 Task: Add Natrol Water Pill to the cart.
Action: Mouse moved to (259, 128)
Screenshot: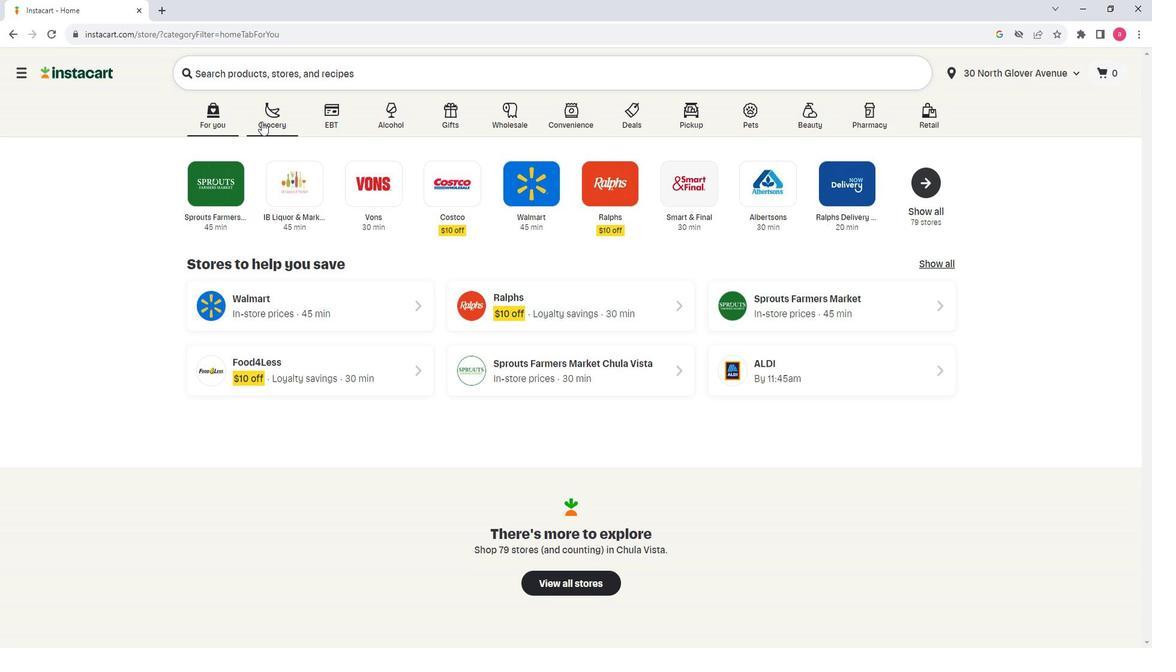 
Action: Mouse pressed left at (259, 128)
Screenshot: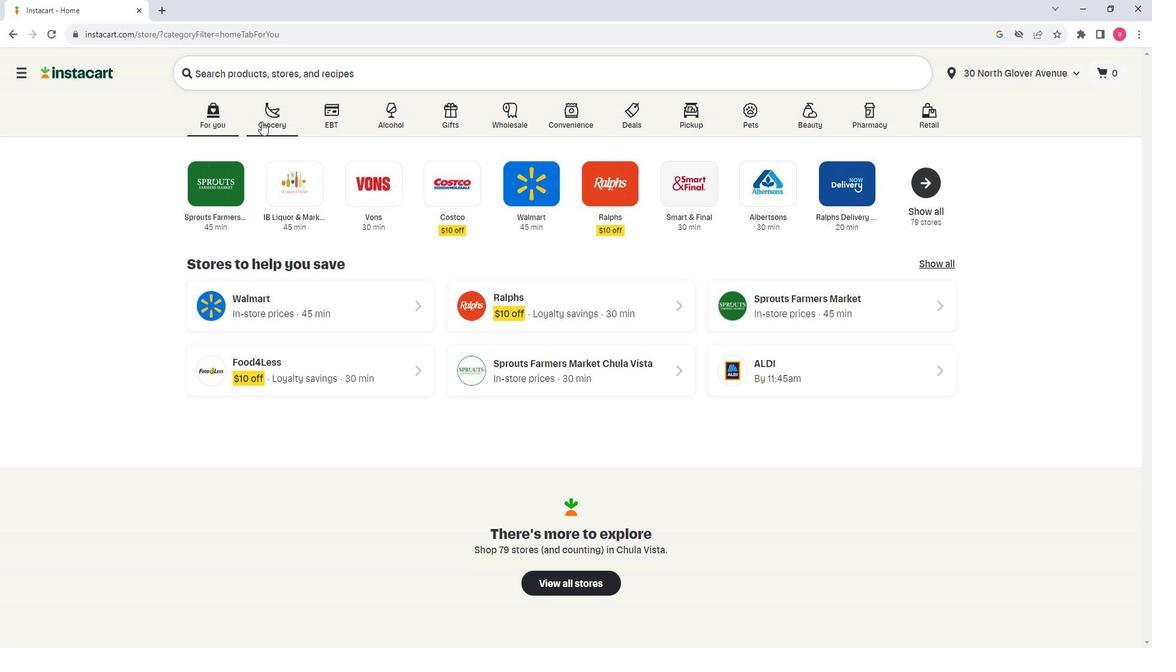 
Action: Mouse moved to (369, 327)
Screenshot: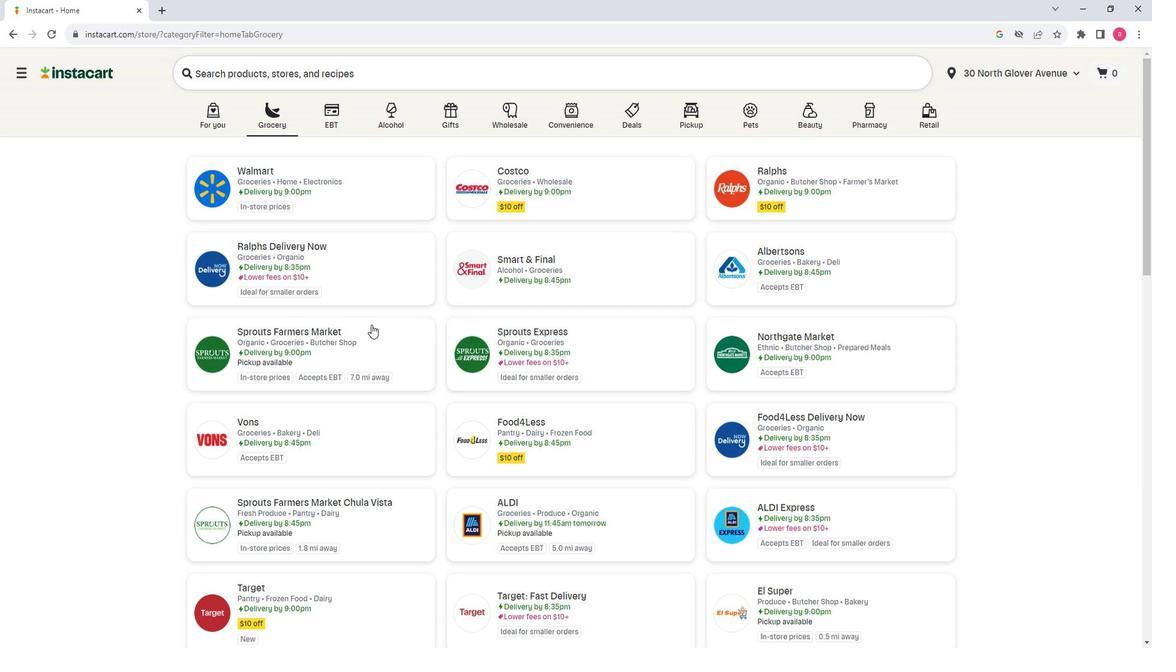 
Action: Mouse pressed left at (369, 327)
Screenshot: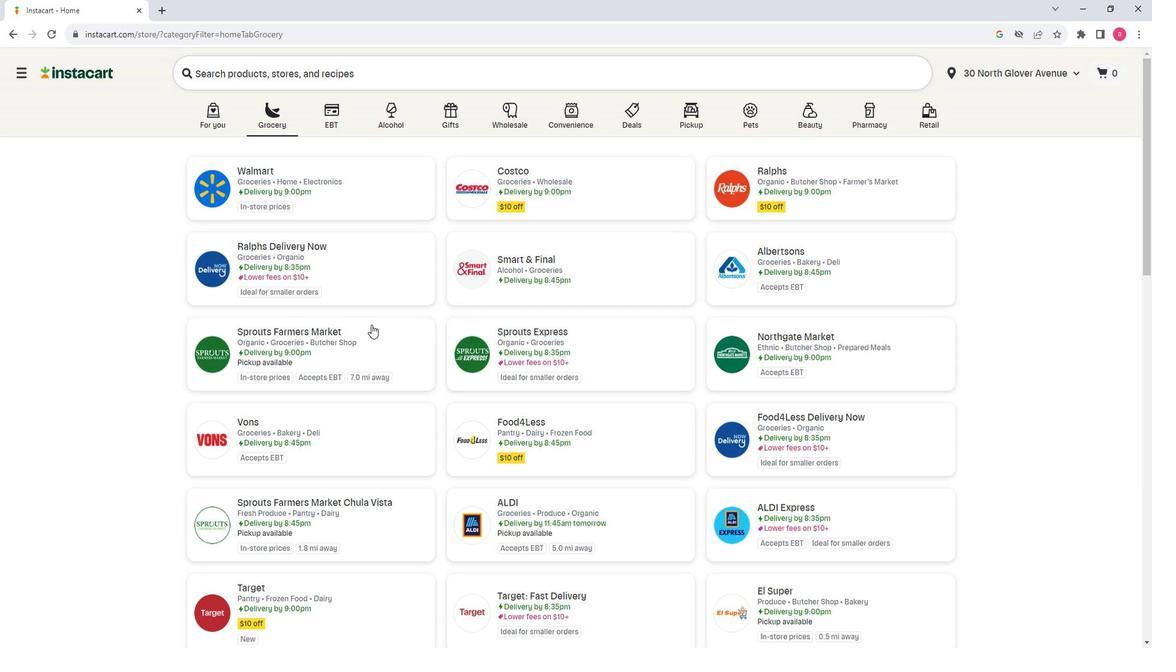 
Action: Mouse moved to (150, 356)
Screenshot: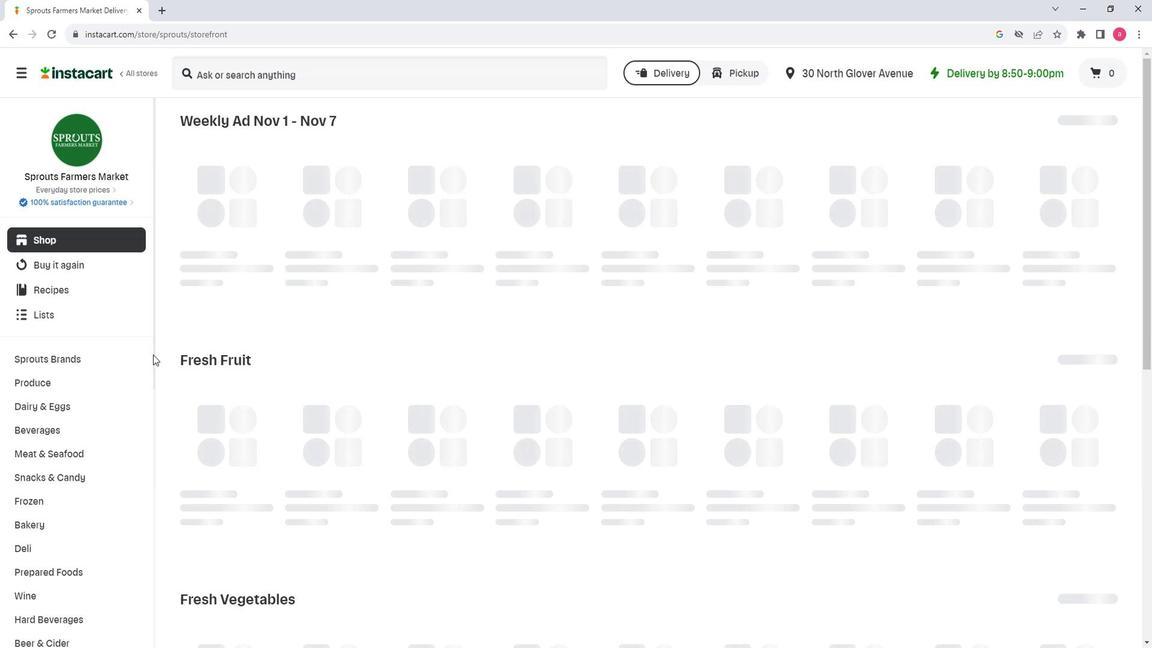 
Action: Mouse scrolled (150, 355) with delta (0, 0)
Screenshot: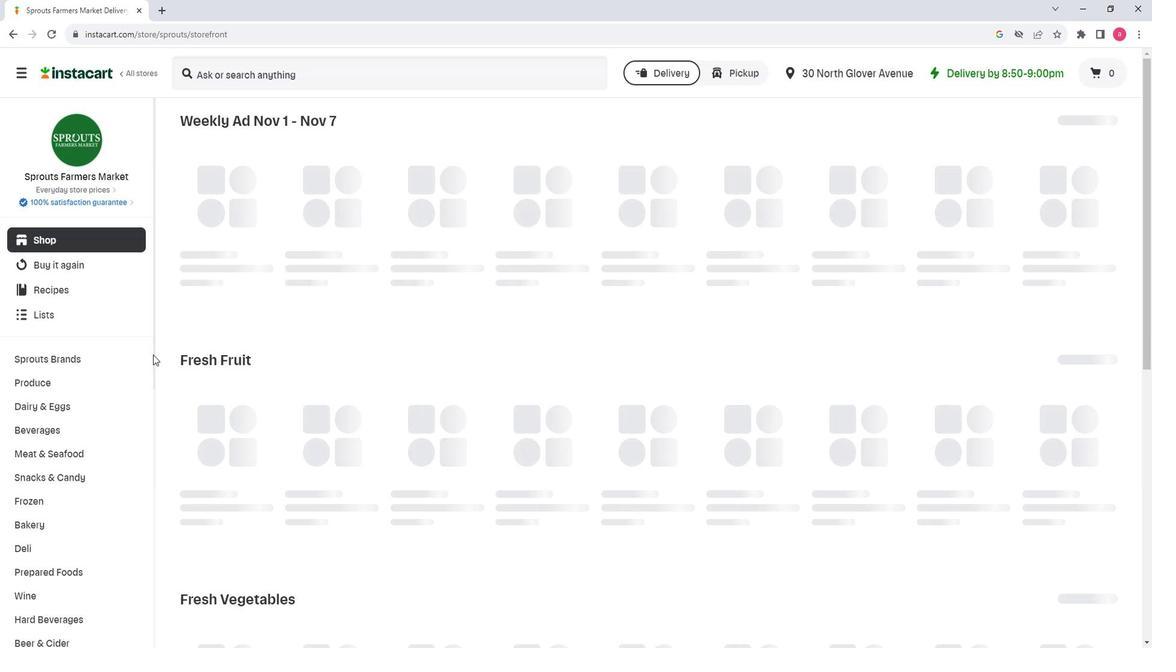 
Action: Mouse scrolled (150, 355) with delta (0, 0)
Screenshot: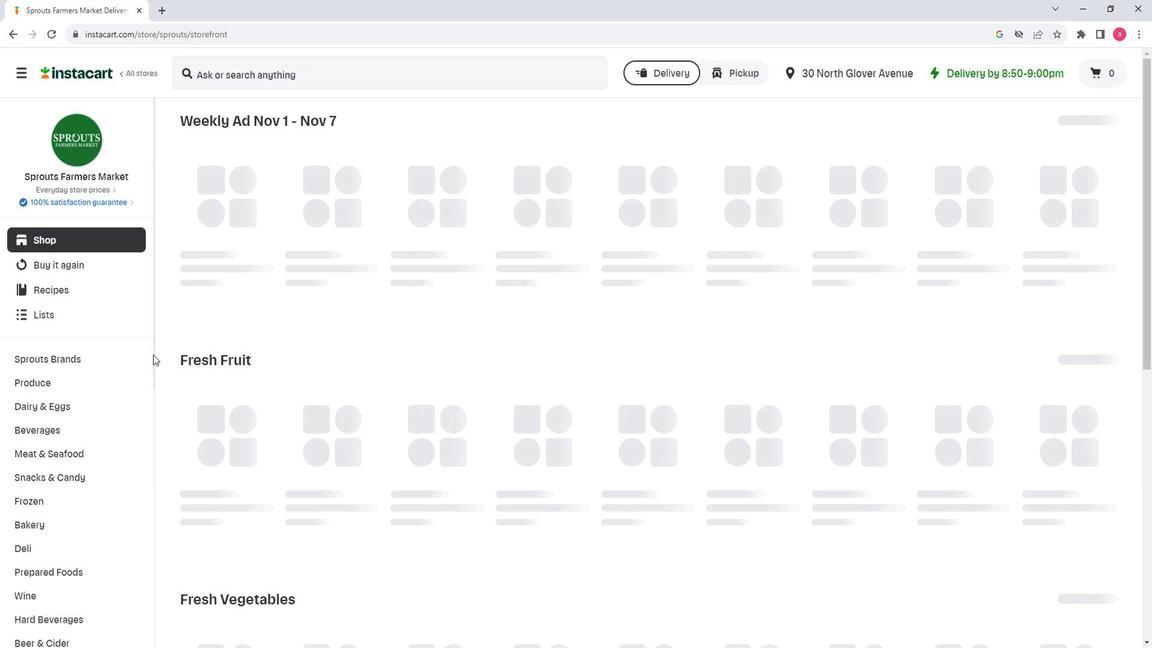 
Action: Mouse scrolled (150, 355) with delta (0, 0)
Screenshot: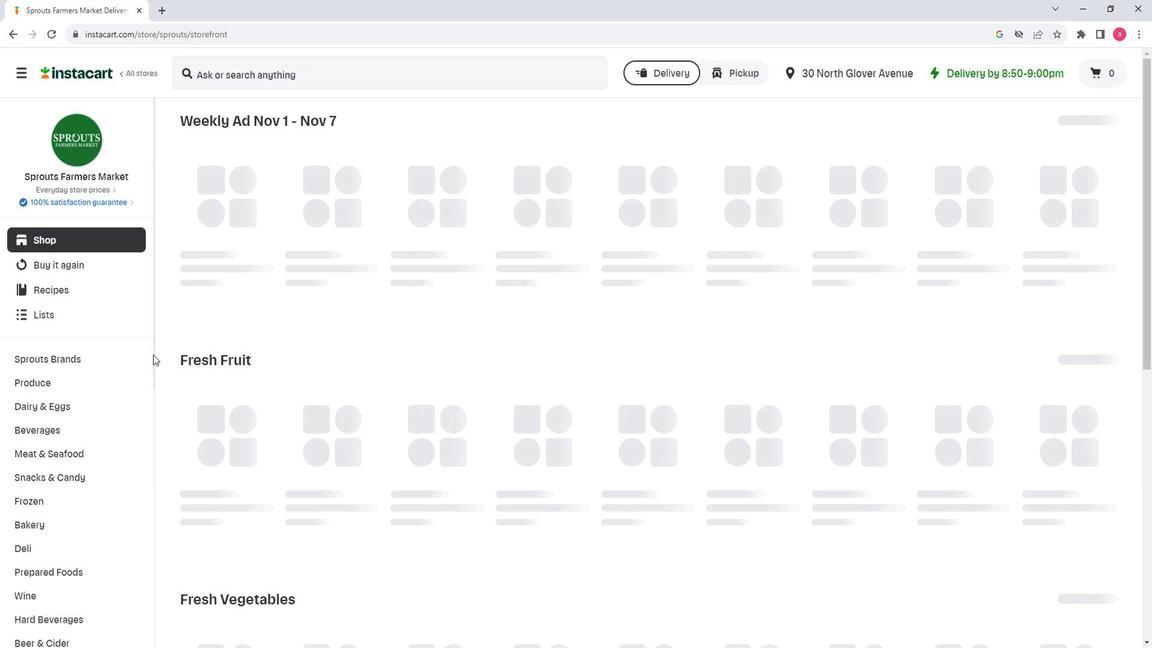
Action: Mouse moved to (124, 411)
Screenshot: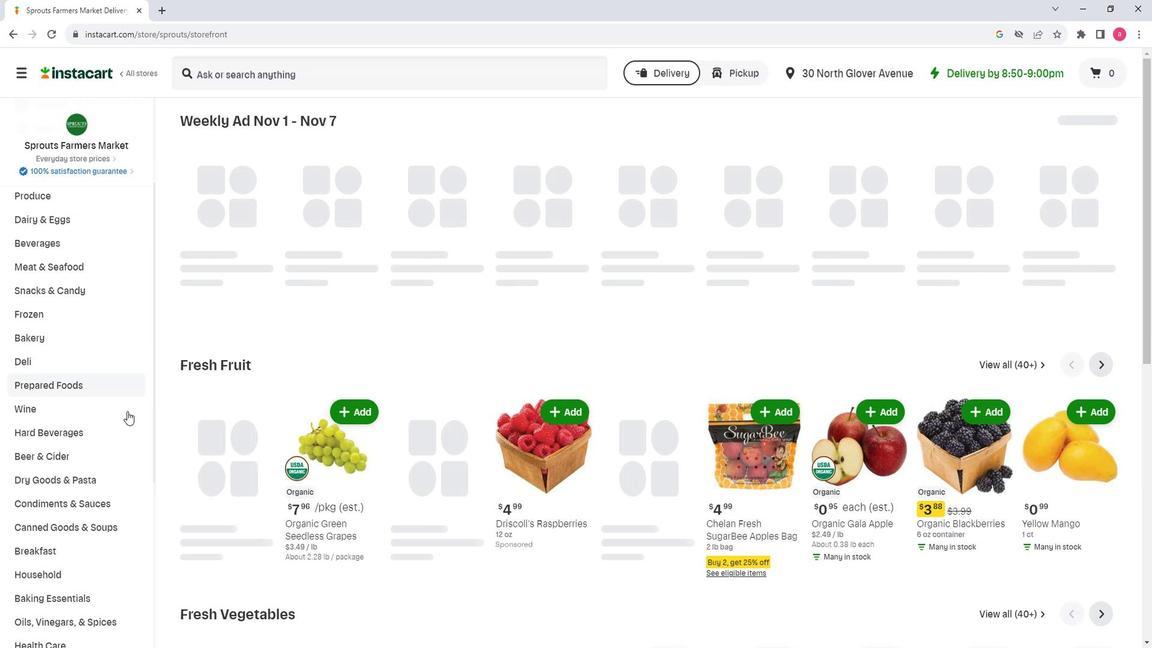 
Action: Mouse scrolled (124, 411) with delta (0, 0)
Screenshot: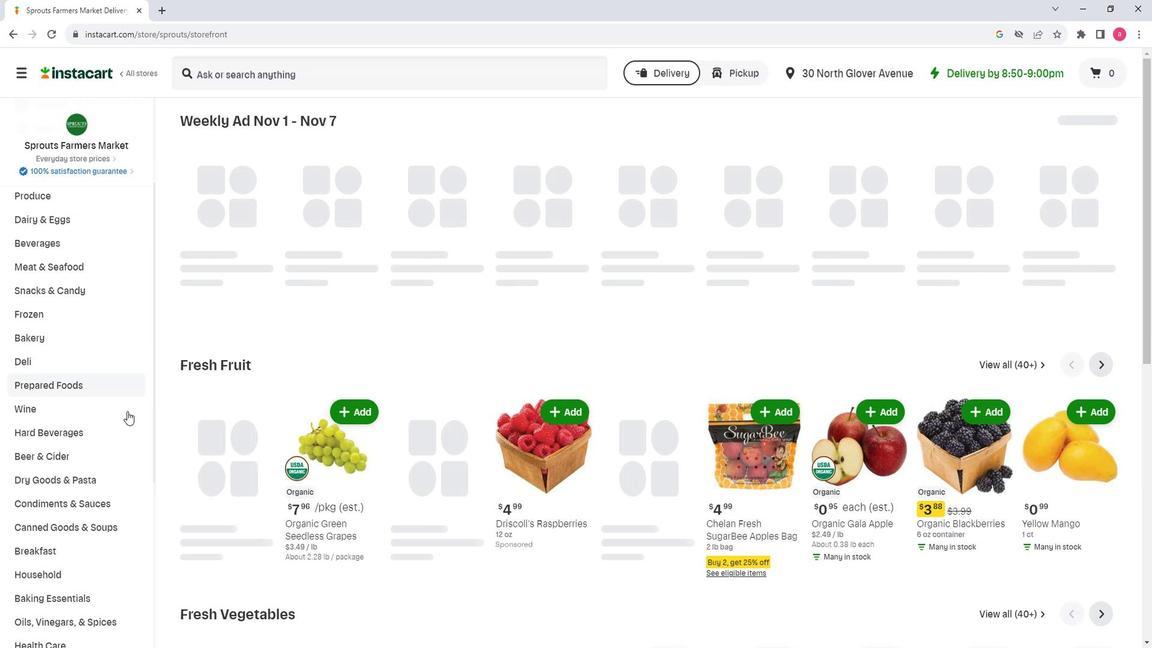 
Action: Mouse scrolled (124, 411) with delta (0, 0)
Screenshot: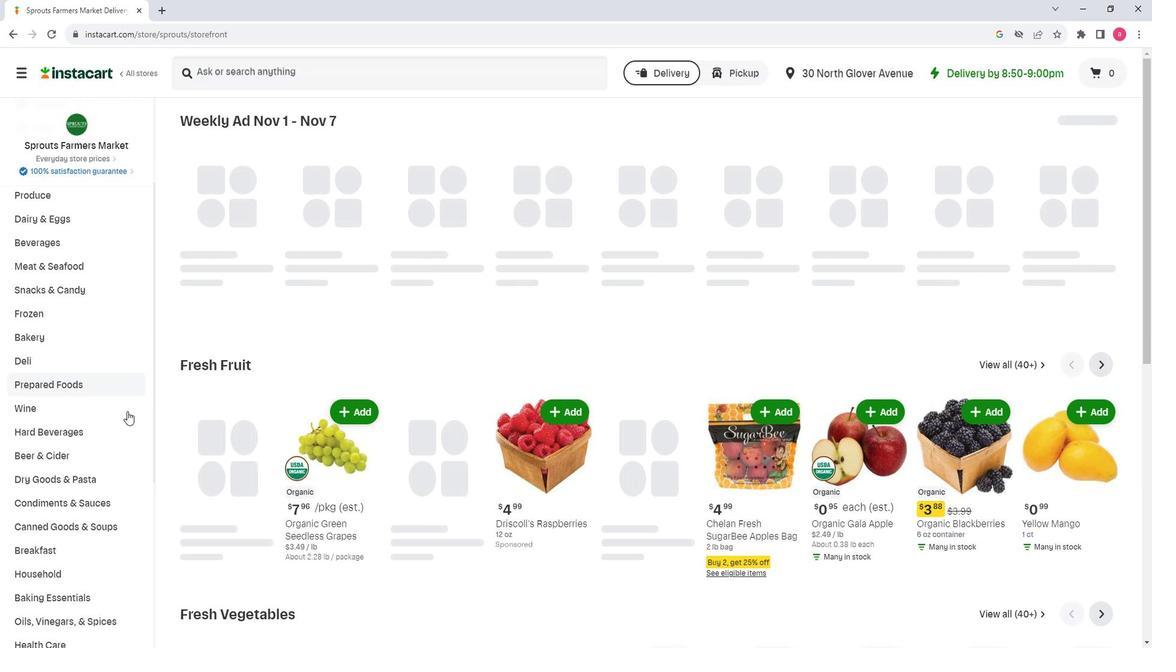
Action: Mouse scrolled (124, 411) with delta (0, 0)
Screenshot: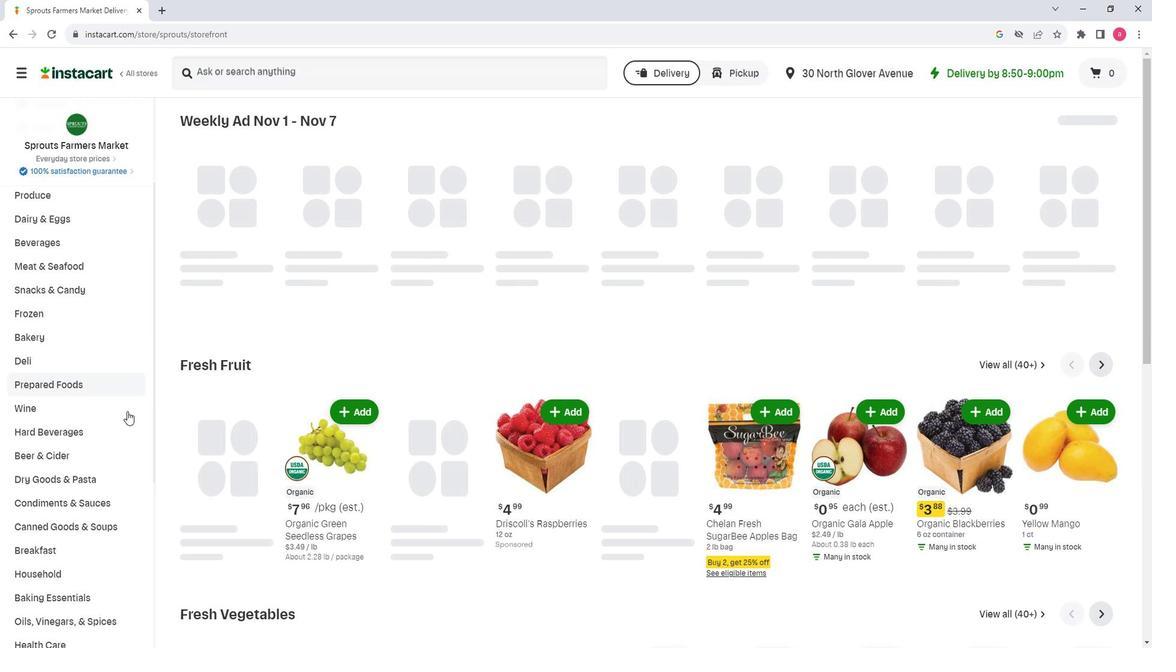 
Action: Mouse moved to (109, 480)
Screenshot: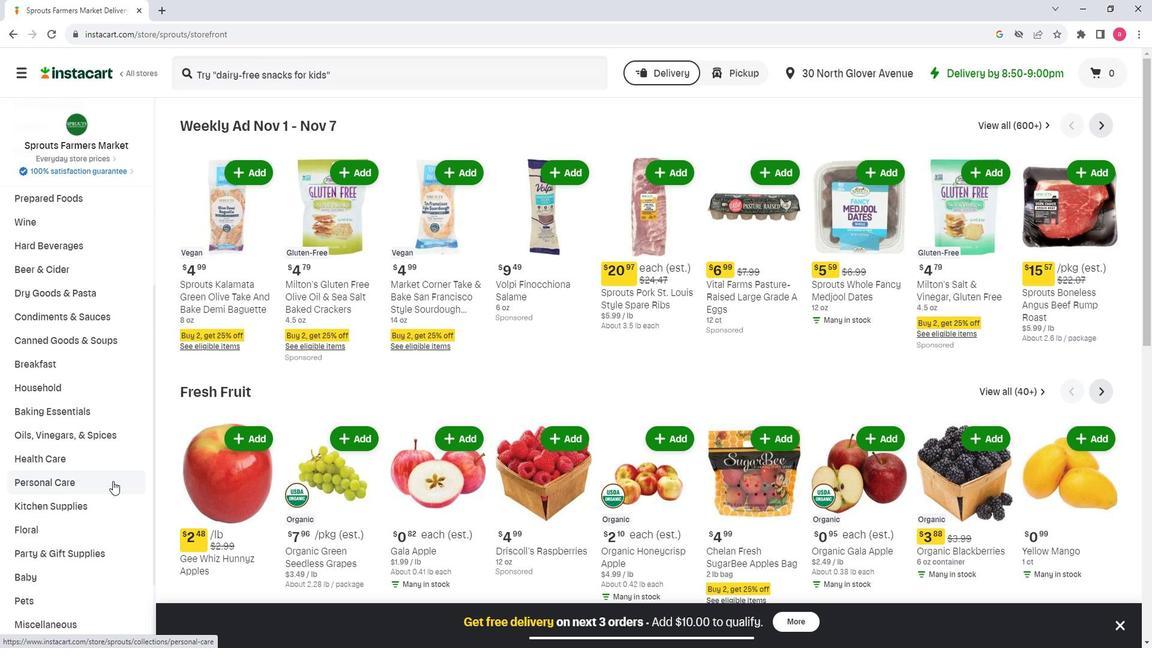 
Action: Mouse scrolled (109, 479) with delta (0, 0)
Screenshot: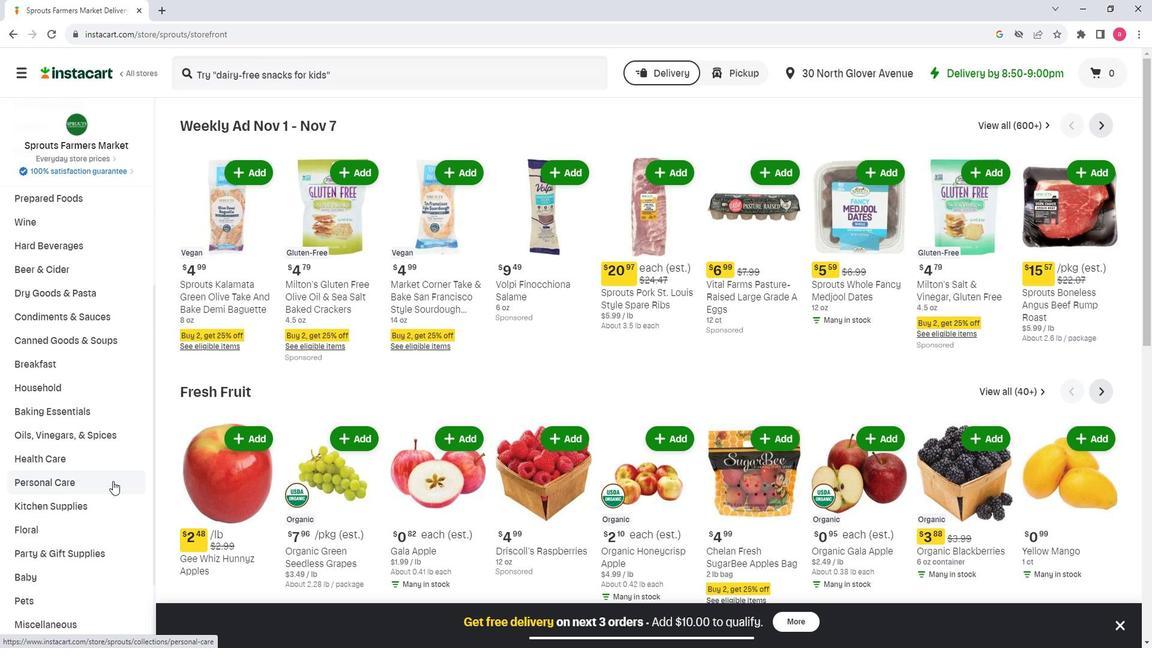 
Action: Mouse moved to (34, 402)
Screenshot: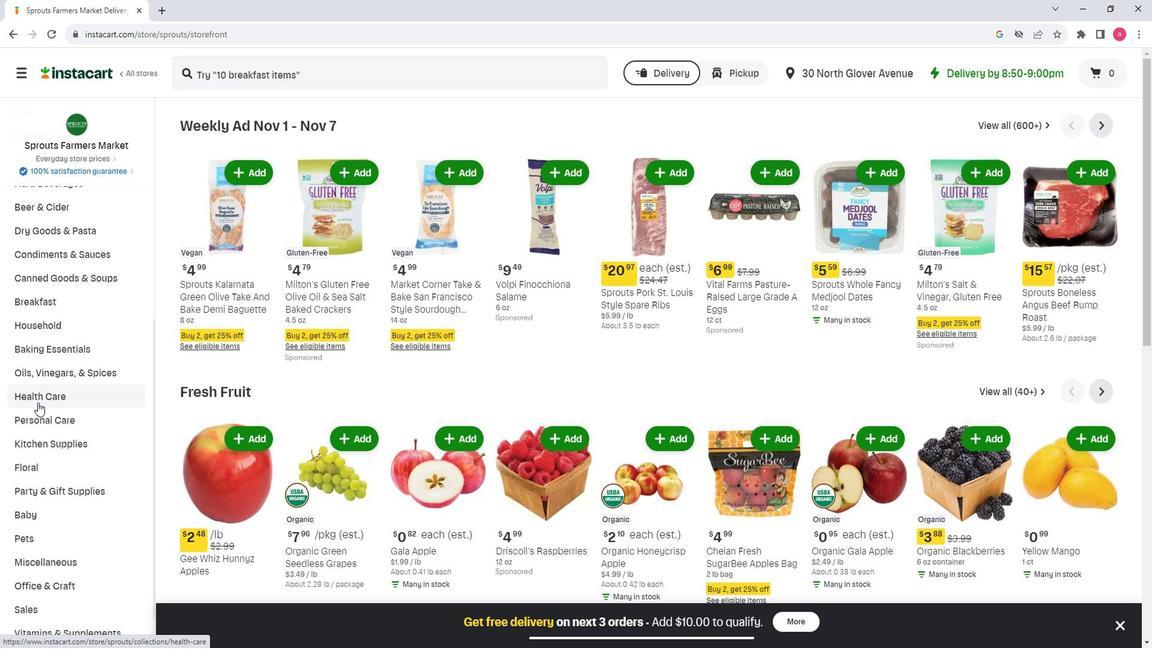 
Action: Mouse pressed left at (34, 402)
Screenshot: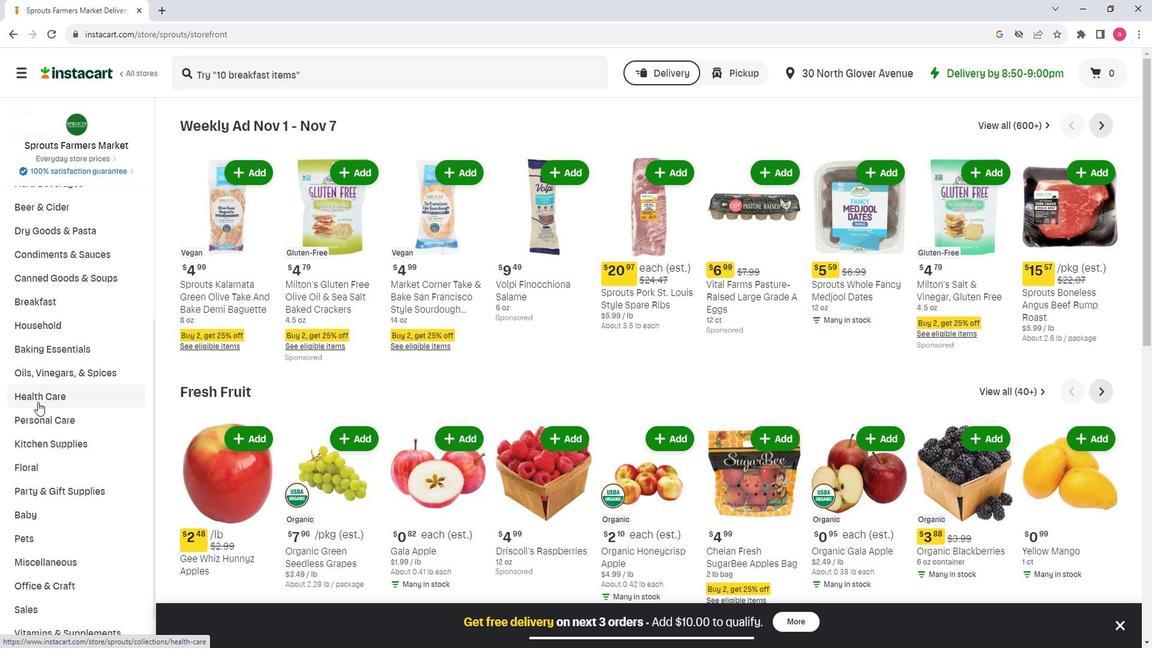 
Action: Mouse moved to (895, 157)
Screenshot: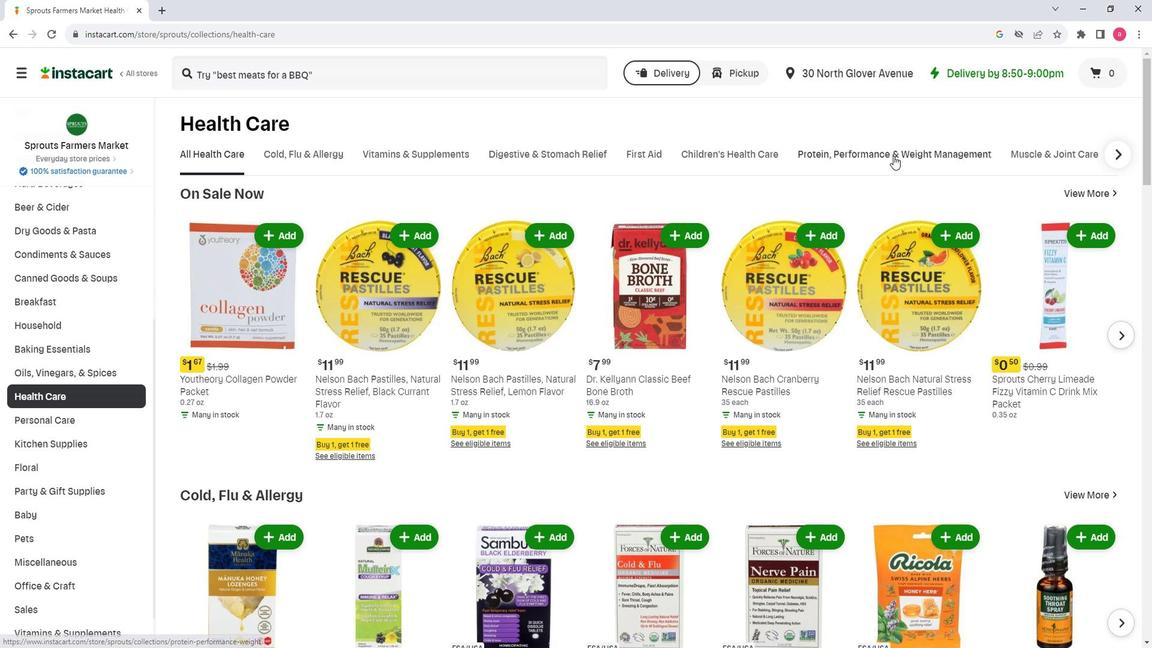 
Action: Mouse pressed left at (895, 157)
Screenshot: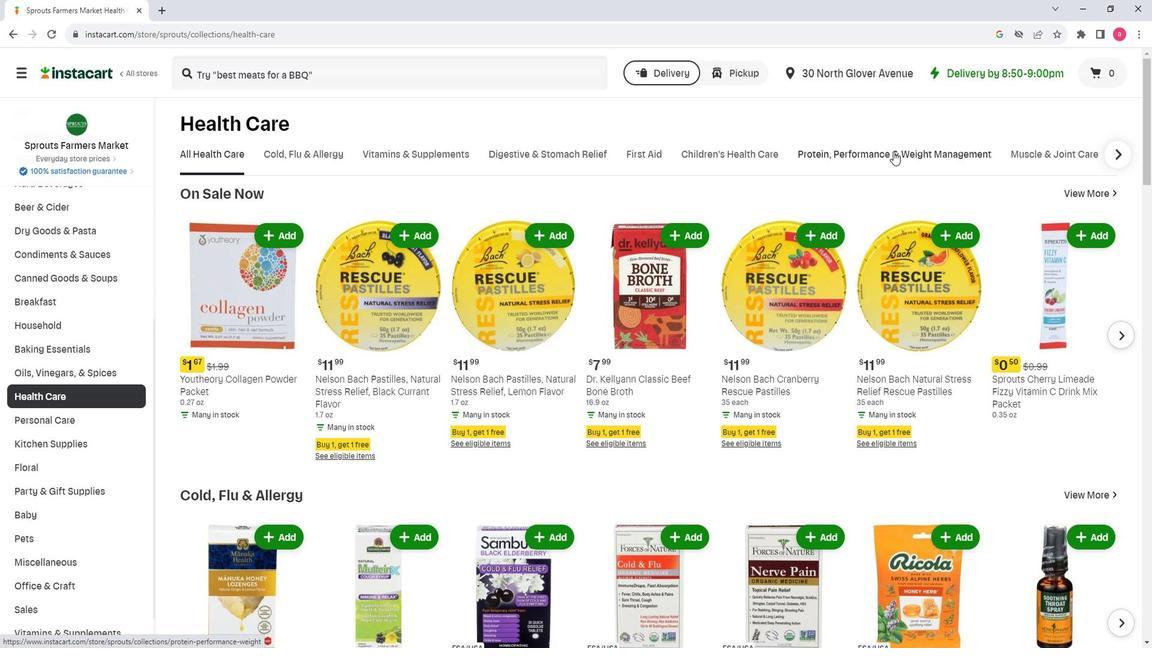 
Action: Mouse moved to (654, 351)
Screenshot: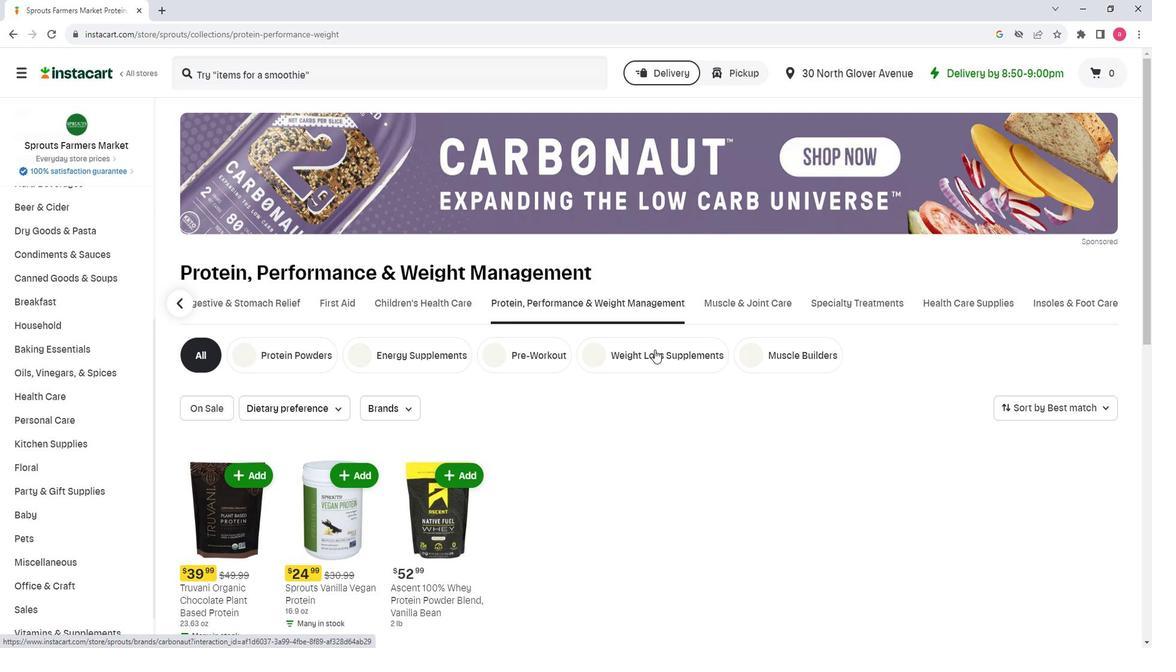 
Action: Mouse pressed left at (654, 351)
Screenshot: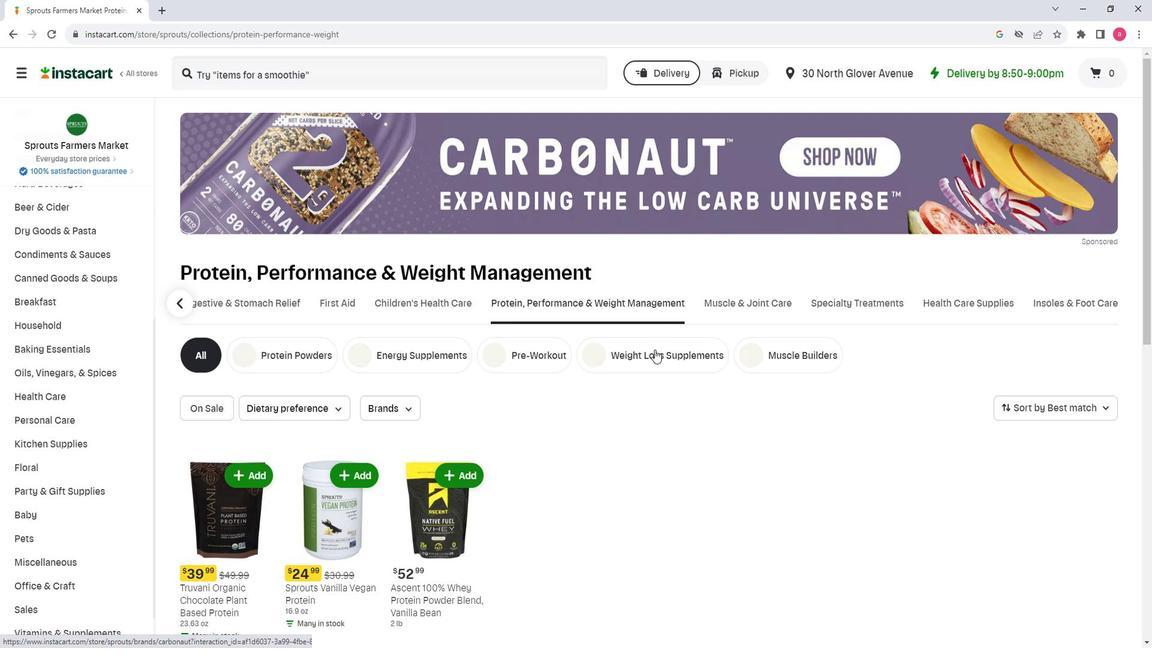 
Action: Mouse moved to (305, 84)
Screenshot: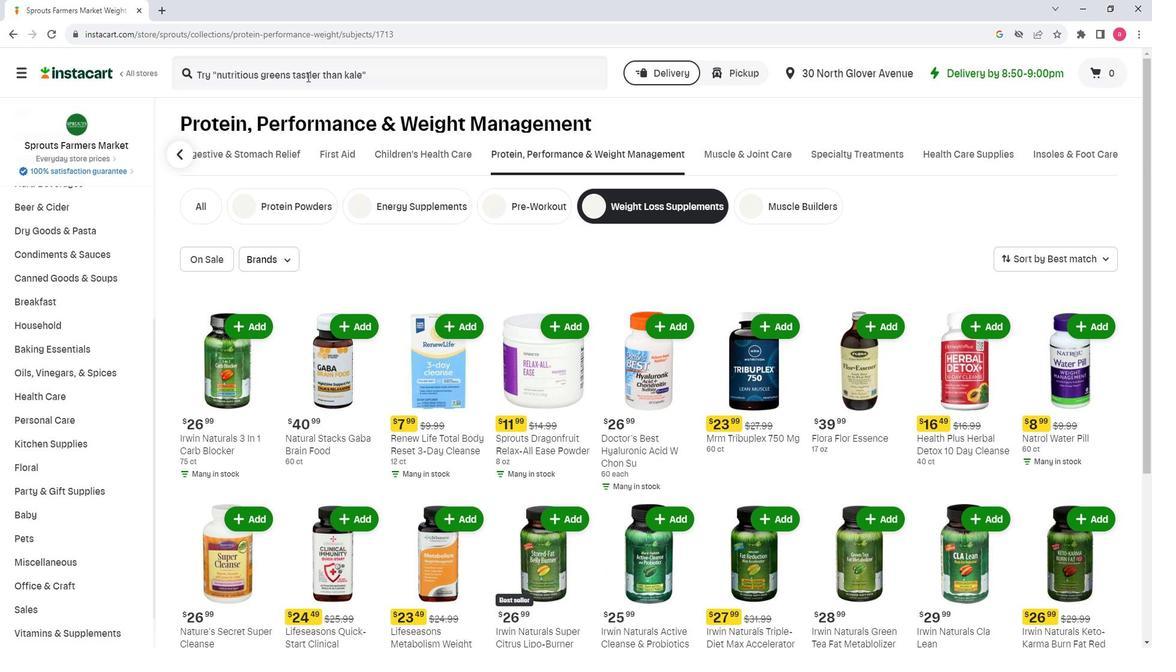 
Action: Mouse pressed left at (305, 84)
Screenshot: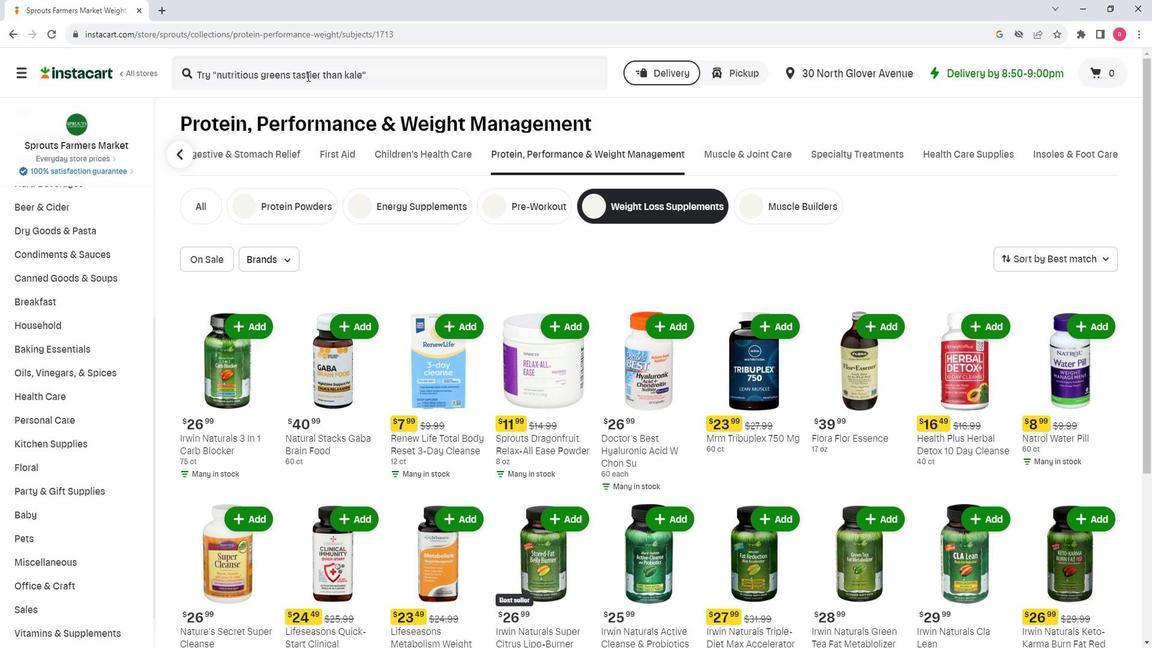
Action: Key pressed <Key.shift>Natrol<Key.space><Key.shift><Key.shift><Key.shift><Key.shift><Key.shift><Key.shift><Key.shift><Key.shift><Key.shift><Key.shift><Key.shift><Key.shift><Key.shift><Key.shift><Key.shift><Key.shift><Key.shift><Key.shift><Key.shift><Key.shift><Key.shift><Key.shift><Key.shift><Key.shift><Key.shift><Key.shift><Key.shift><Key.shift><Key.shift>Water<Key.space><Key.shift>Pill<Key.enter>
Screenshot: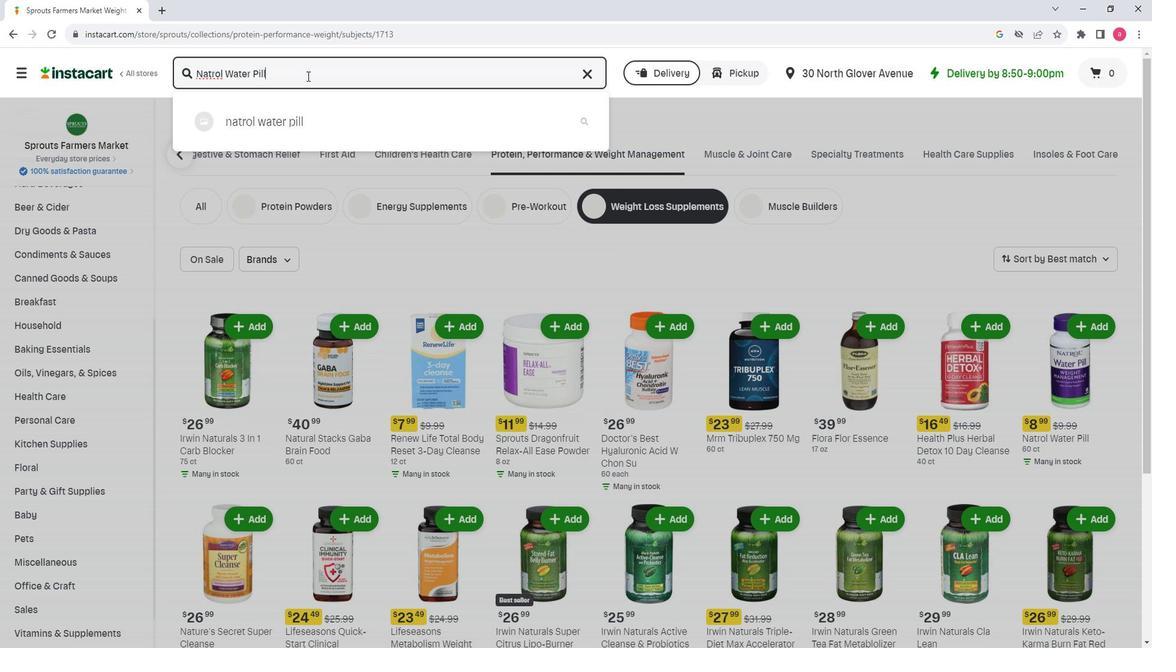
Action: Mouse moved to (318, 185)
Screenshot: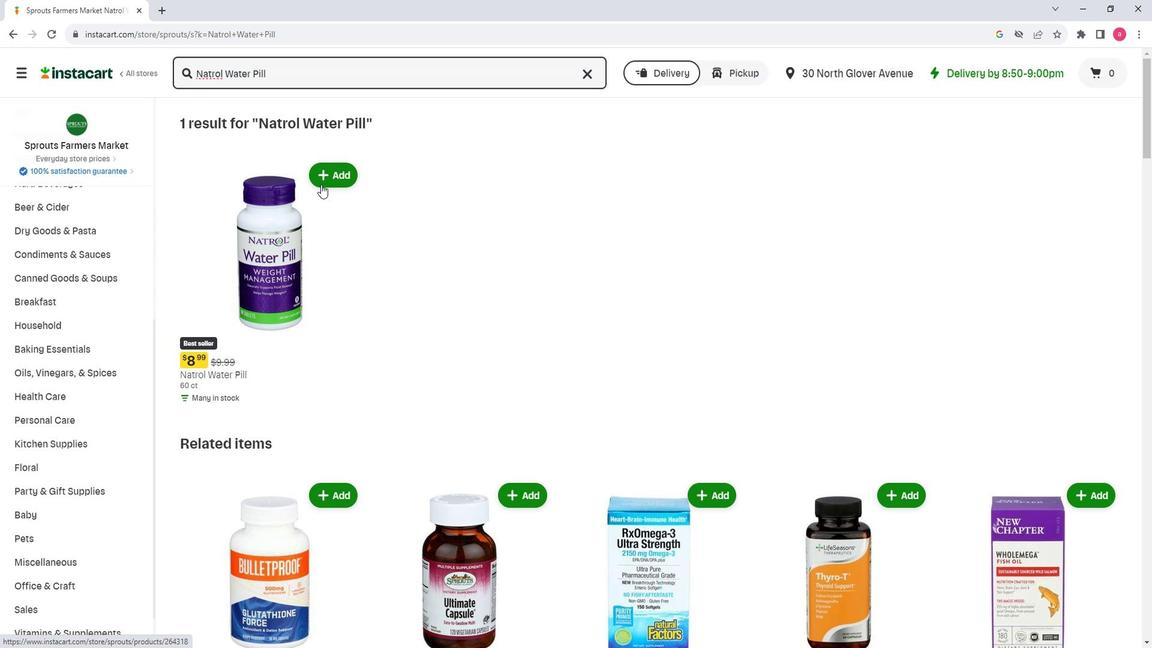 
Action: Mouse pressed left at (318, 185)
Screenshot: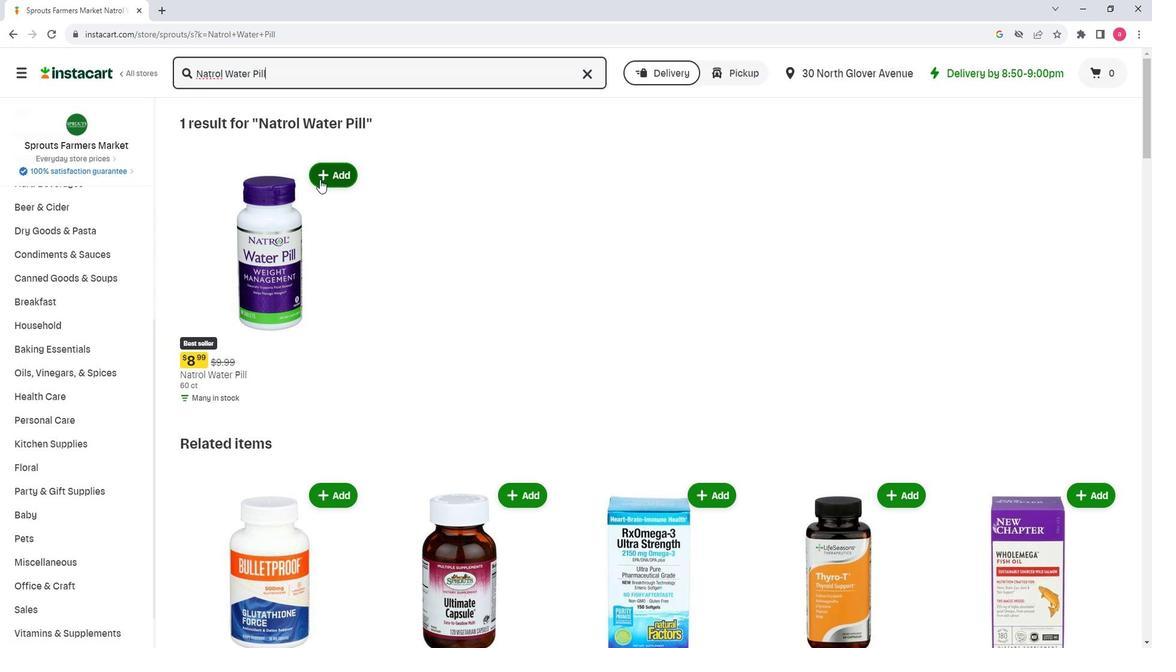 
Action: Mouse moved to (373, 272)
Screenshot: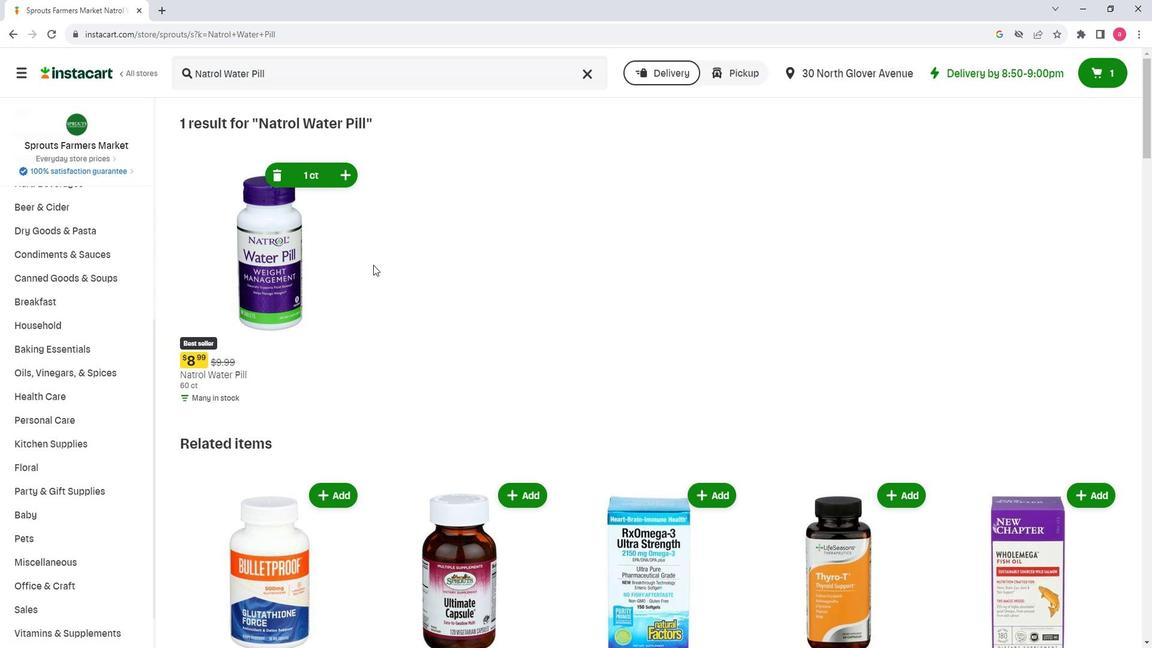 
